 Task: Help me in understanding how to capture Einstein activity through guidance center
Action: Mouse scrolled (352, 174) with delta (0, 0)
Screenshot: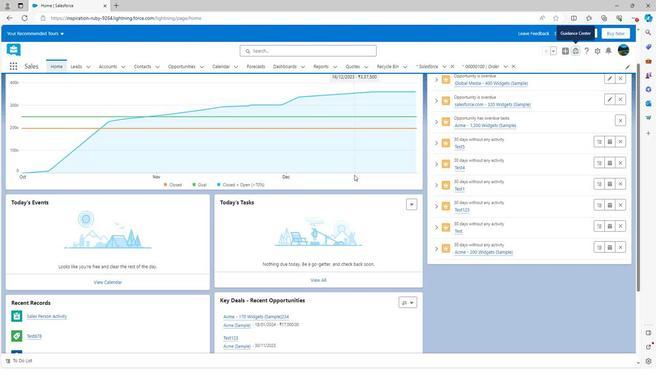 
Action: Mouse scrolled (352, 174) with delta (0, 0)
Screenshot: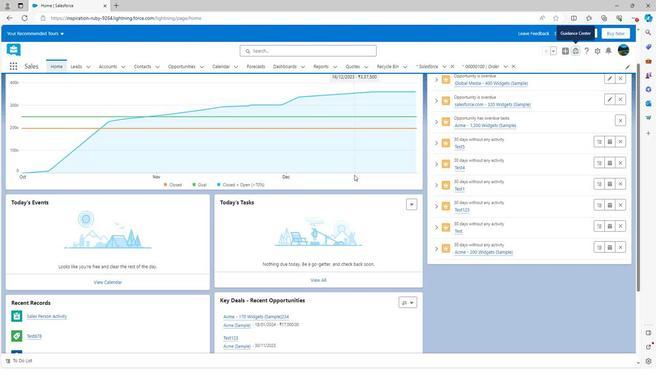 
Action: Mouse scrolled (352, 174) with delta (0, 0)
Screenshot: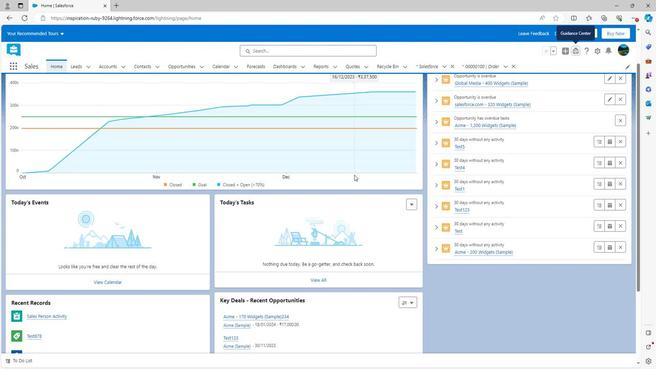 
Action: Mouse scrolled (352, 174) with delta (0, 0)
Screenshot: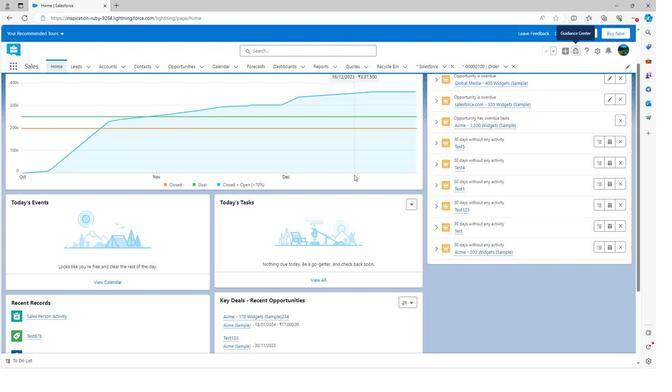 
Action: Mouse scrolled (352, 175) with delta (0, 0)
Screenshot: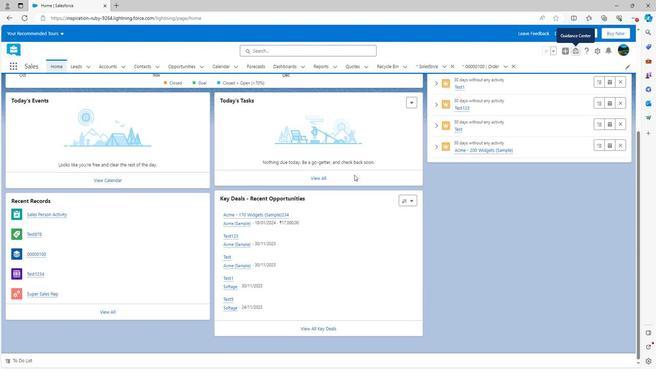 
Action: Mouse scrolled (352, 175) with delta (0, 0)
Screenshot: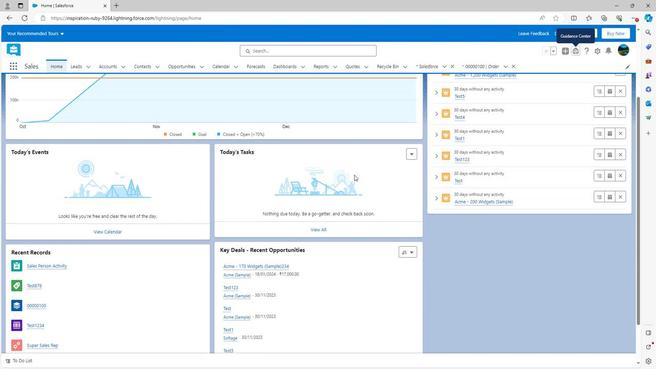 
Action: Mouse scrolled (352, 175) with delta (0, 0)
Screenshot: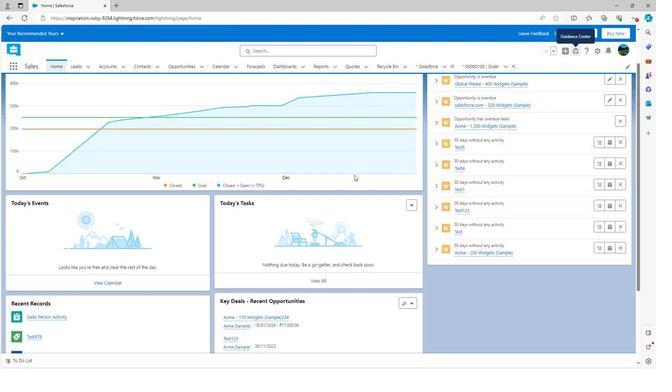 
Action: Mouse scrolled (352, 175) with delta (0, 0)
Screenshot: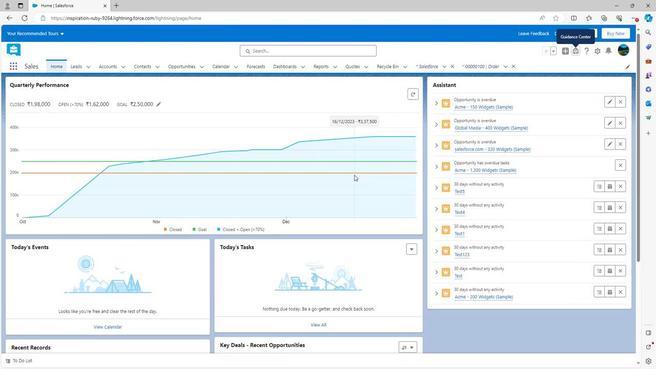 
Action: Mouse moved to (572, 50)
Screenshot: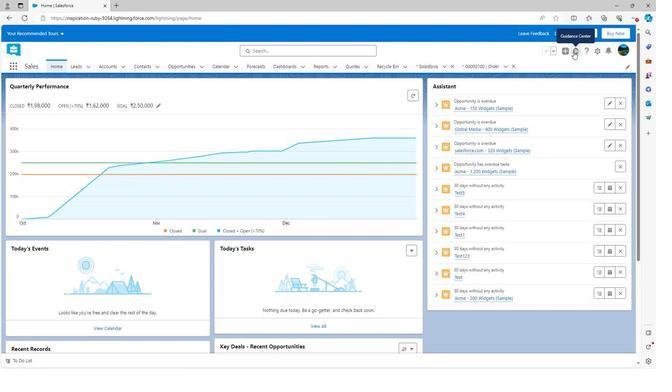 
Action: Mouse pressed left at (572, 50)
Screenshot: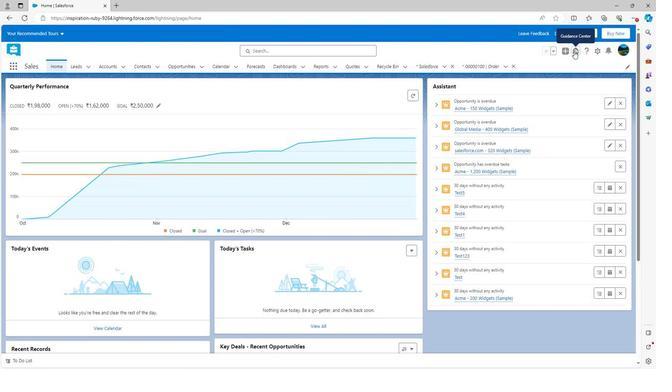 
Action: Mouse moved to (548, 184)
Screenshot: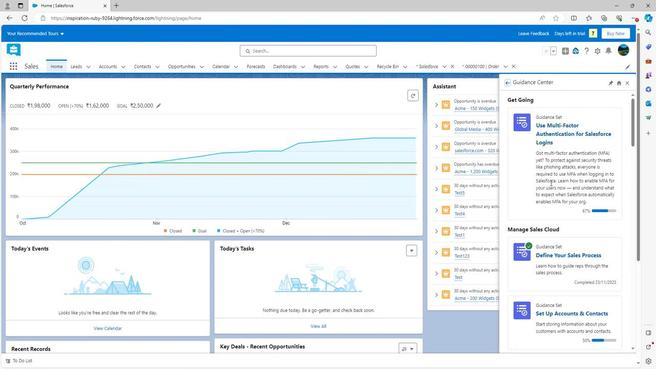 
Action: Mouse scrolled (548, 183) with delta (0, 0)
Screenshot: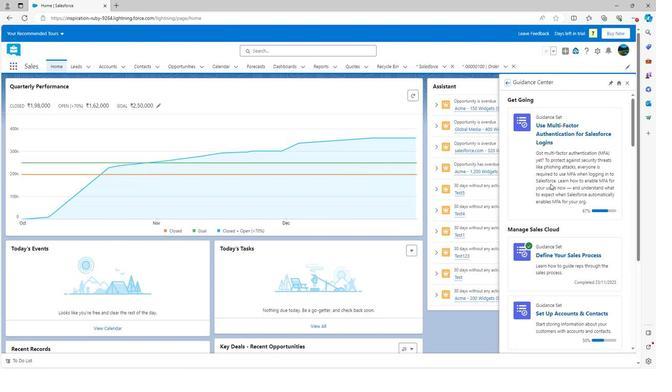 
Action: Mouse scrolled (548, 183) with delta (0, 0)
Screenshot: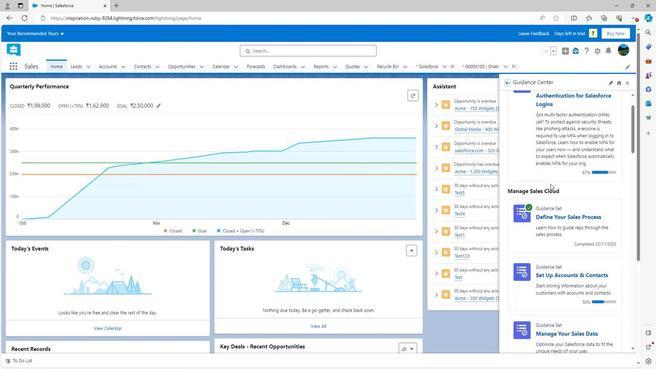 
Action: Mouse scrolled (548, 183) with delta (0, 0)
Screenshot: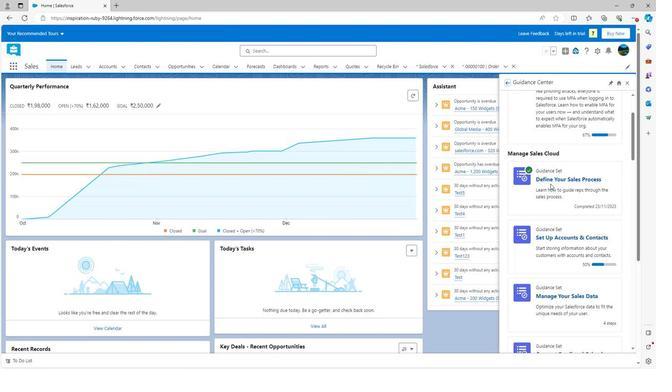 
Action: Mouse scrolled (548, 183) with delta (0, 0)
Screenshot: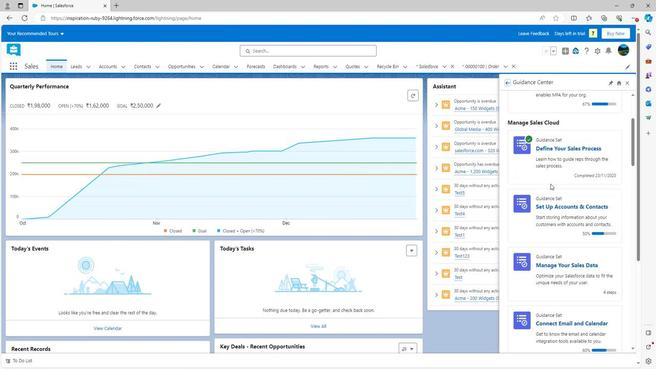 
Action: Mouse scrolled (548, 183) with delta (0, 0)
Screenshot: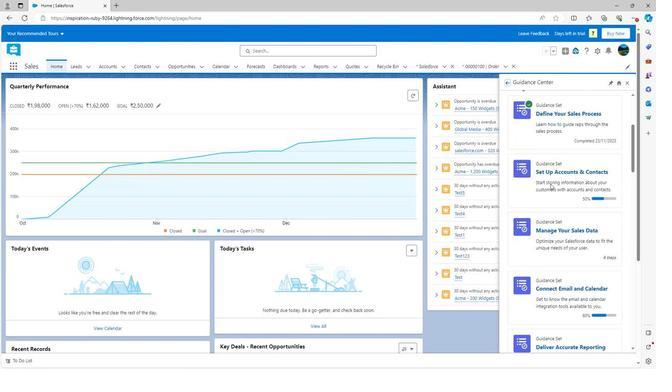 
Action: Mouse scrolled (548, 183) with delta (0, 0)
Screenshot: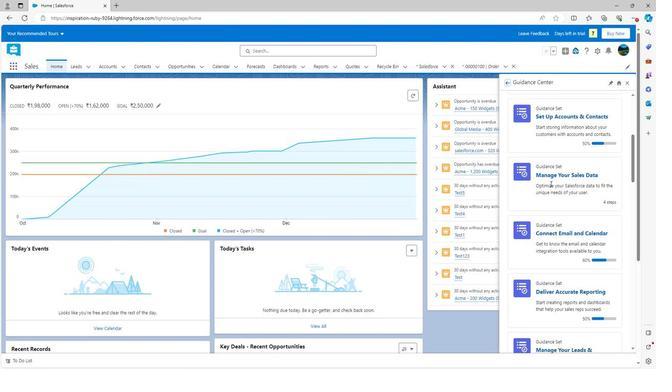 
Action: Mouse scrolled (548, 183) with delta (0, 0)
Screenshot: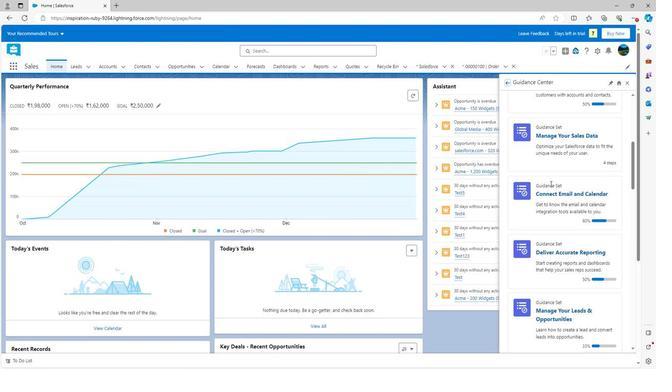 
Action: Mouse scrolled (548, 183) with delta (0, 0)
Screenshot: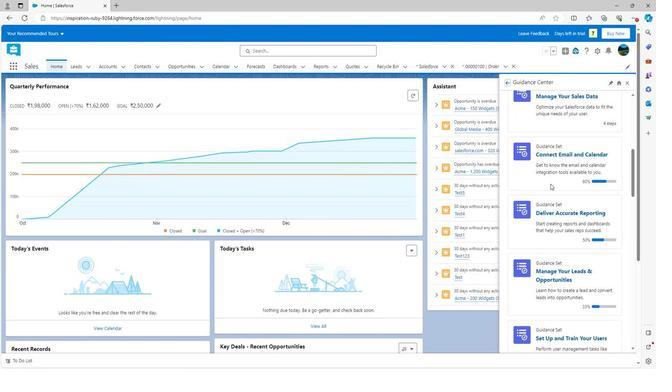 
Action: Mouse scrolled (548, 183) with delta (0, 0)
Screenshot: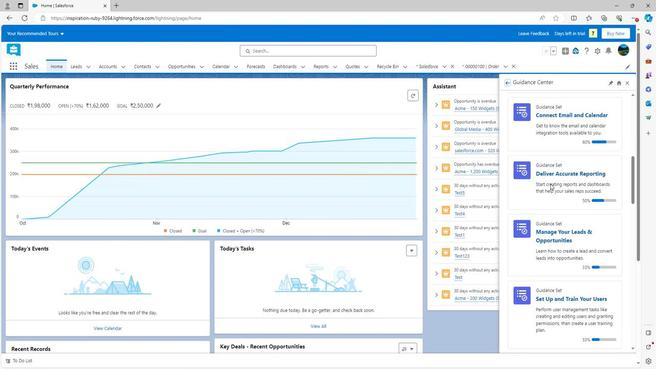 
Action: Mouse scrolled (548, 183) with delta (0, 0)
Screenshot: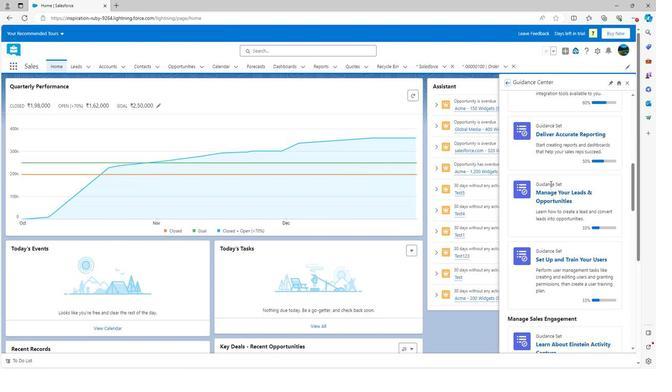 
Action: Mouse scrolled (548, 183) with delta (0, 0)
Screenshot: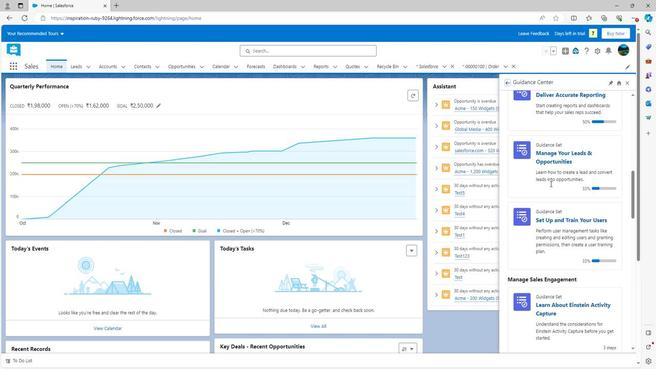 
Action: Mouse scrolled (548, 183) with delta (0, 0)
Screenshot: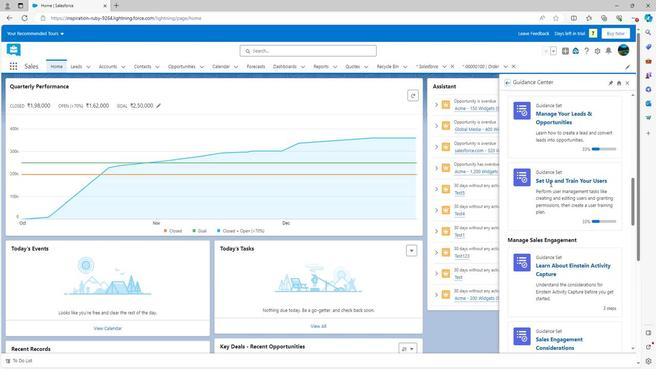 
Action: Mouse scrolled (548, 183) with delta (0, 0)
Screenshot: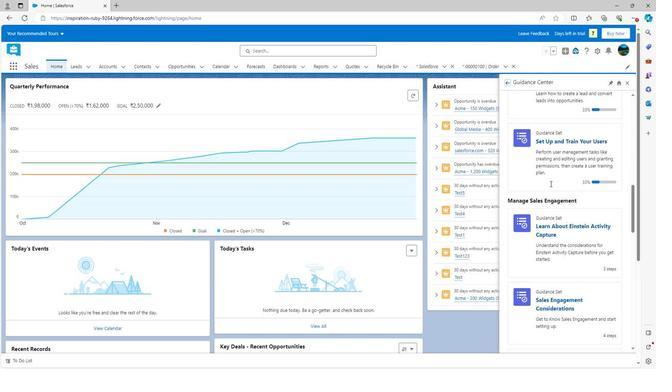 
Action: Mouse moved to (548, 186)
Screenshot: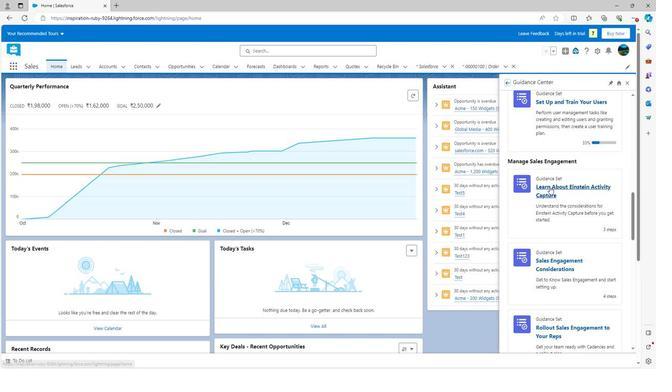 
Action: Mouse pressed left at (548, 186)
Screenshot: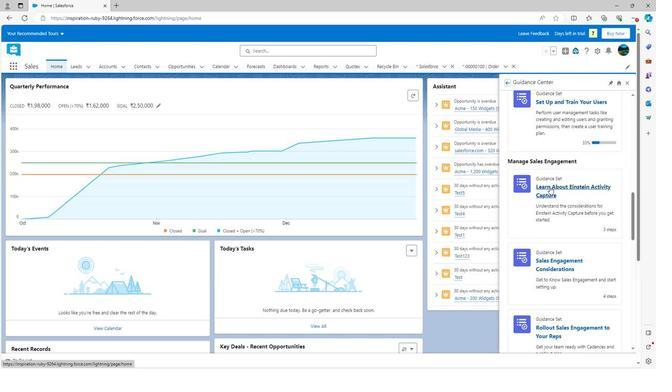 
Action: Mouse moved to (530, 194)
Screenshot: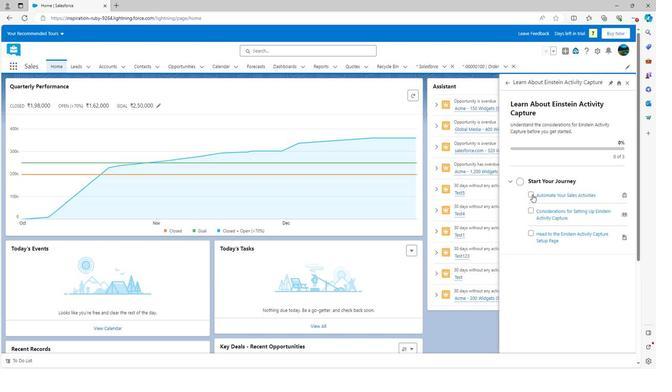 
Action: Mouse pressed left at (530, 194)
Screenshot: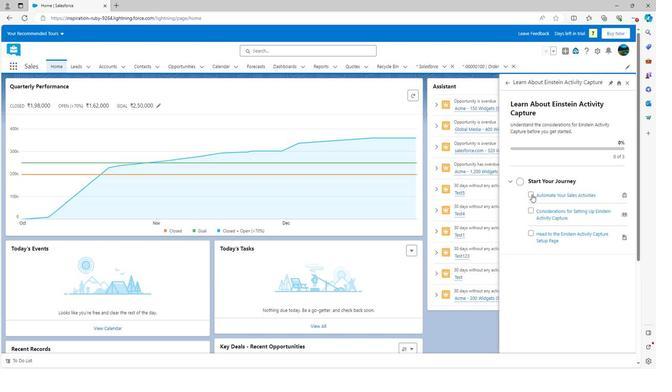 
Action: Mouse moved to (515, 230)
Screenshot: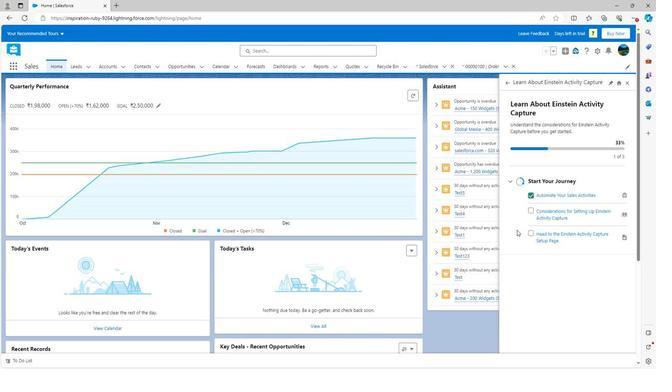 
